 Task: In Heading Arial with underline. Font size of heading  '18'Font style of data Calibri. Font size of data  9Alignment of headline & data Align center. Fill color in heading,  RedFont color of data Black Apply border in Data No BorderIn the sheet  Expense Tracker Workbook Templatebook
Action: Mouse moved to (95, 111)
Screenshot: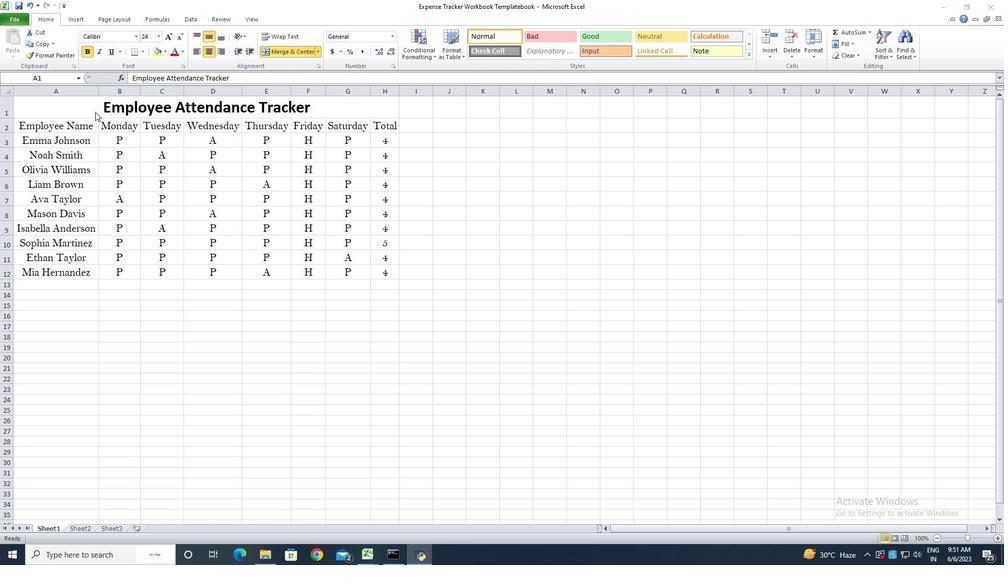 
Action: Mouse pressed left at (95, 111)
Screenshot: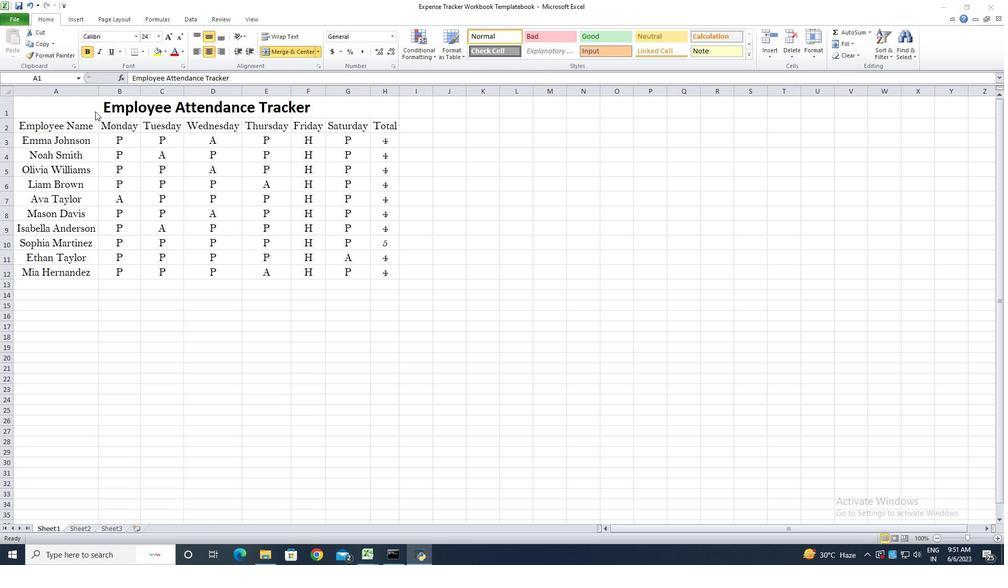 
Action: Mouse moved to (138, 38)
Screenshot: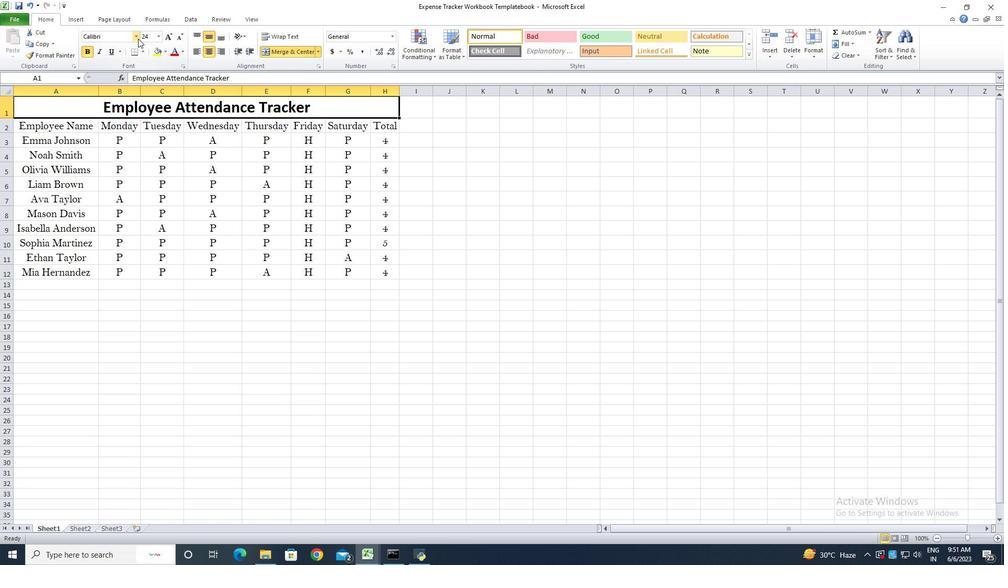 
Action: Mouse pressed left at (138, 38)
Screenshot: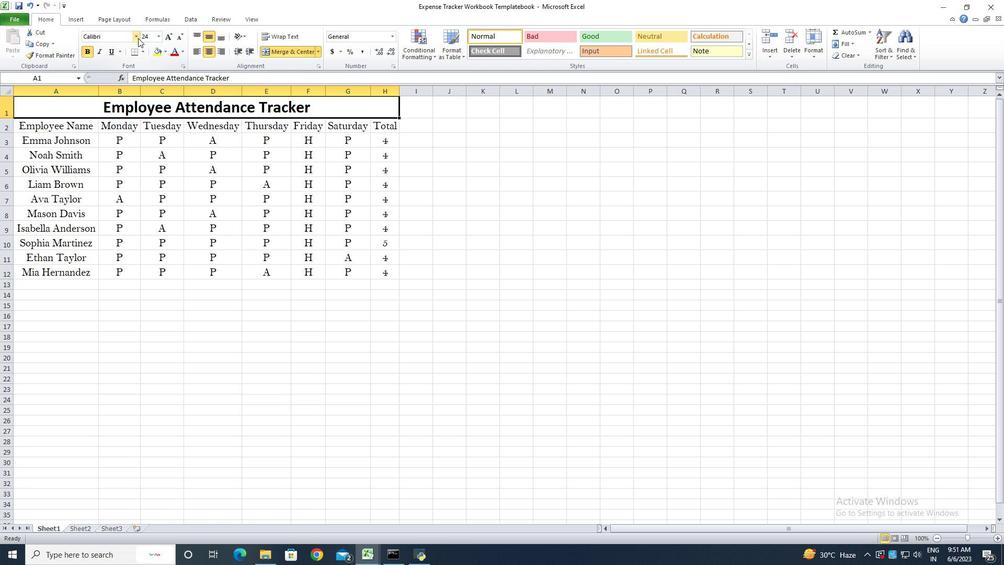 
Action: Mouse moved to (123, 121)
Screenshot: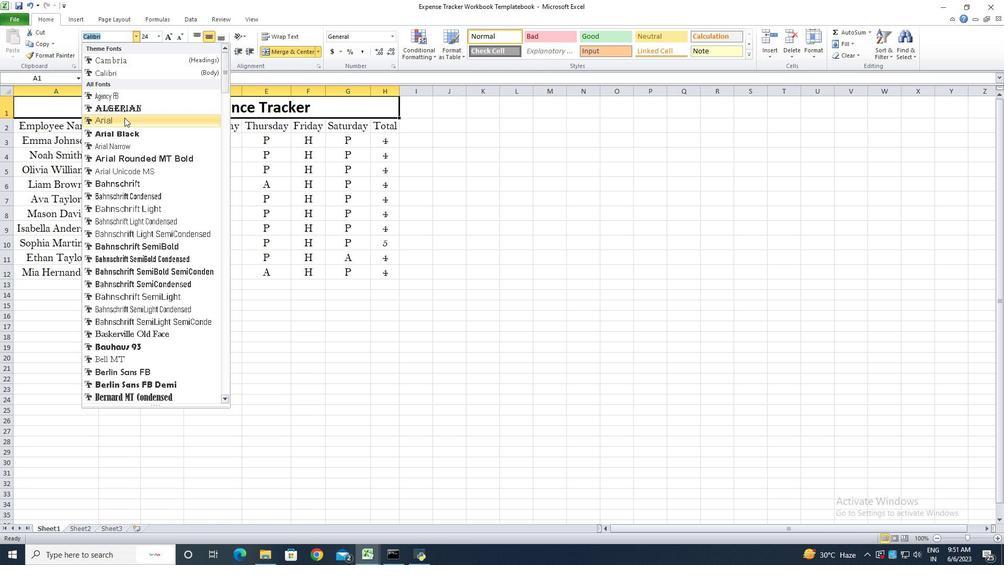 
Action: Mouse pressed left at (123, 121)
Screenshot: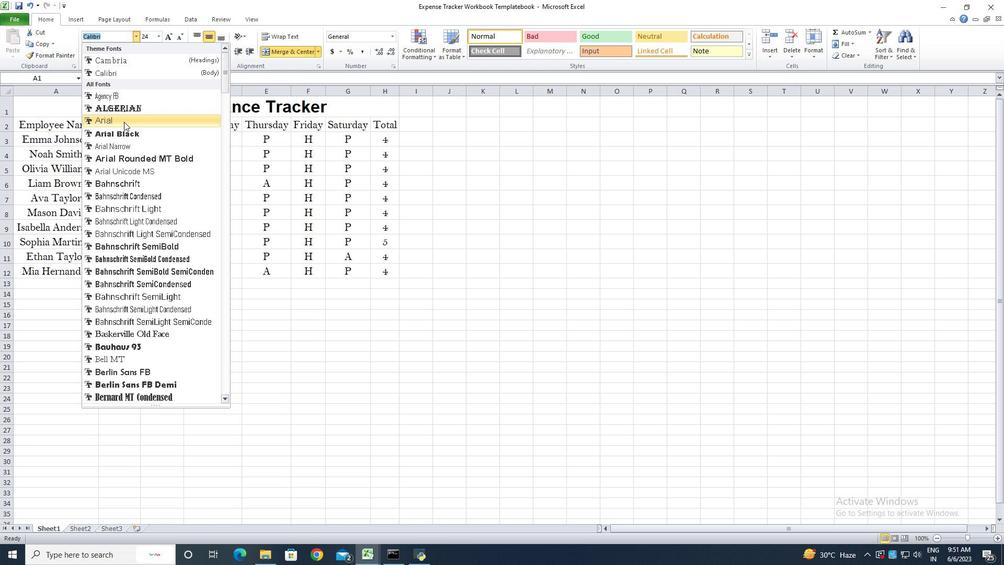 
Action: Mouse moved to (113, 48)
Screenshot: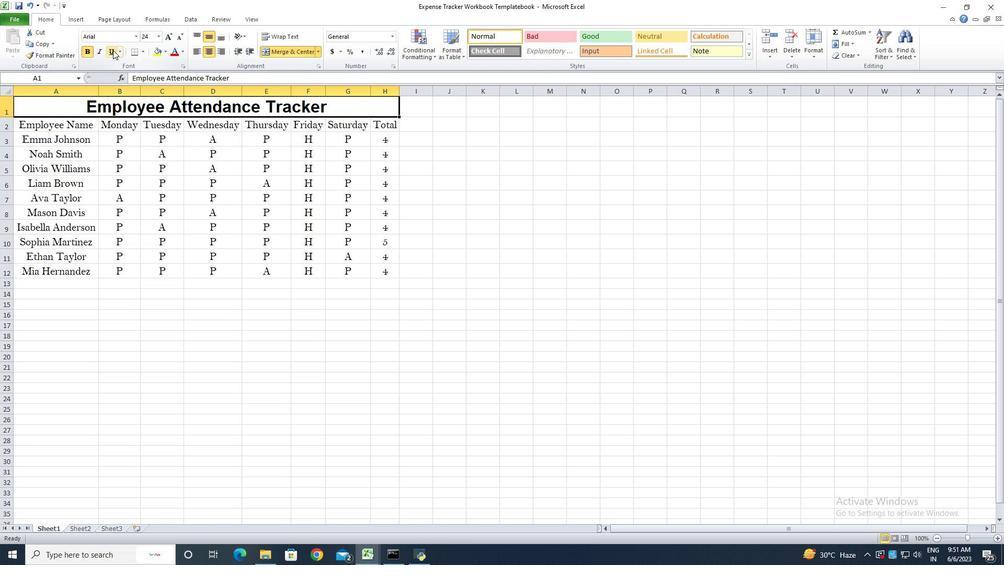
Action: Mouse pressed left at (113, 48)
Screenshot: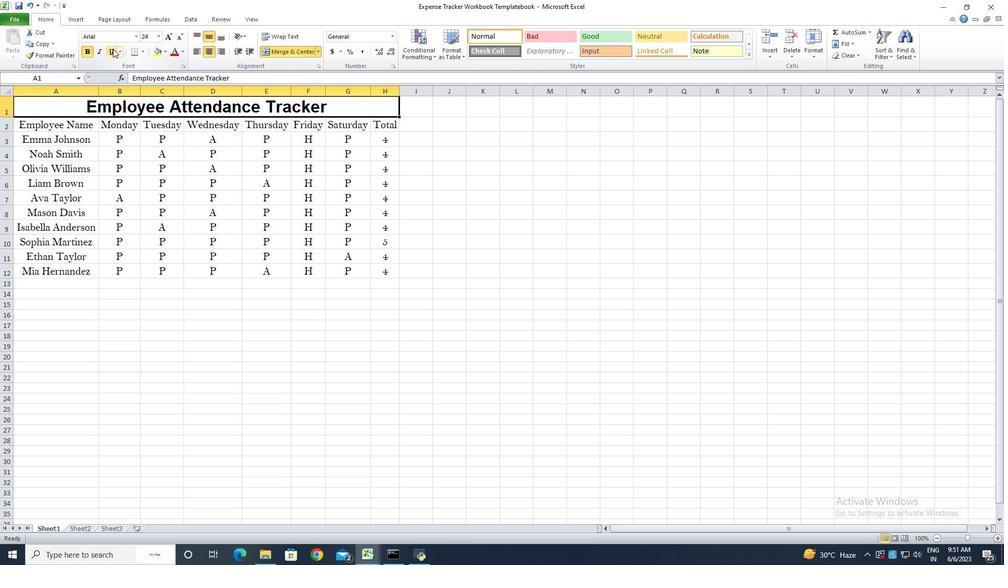 
Action: Mouse moved to (179, 37)
Screenshot: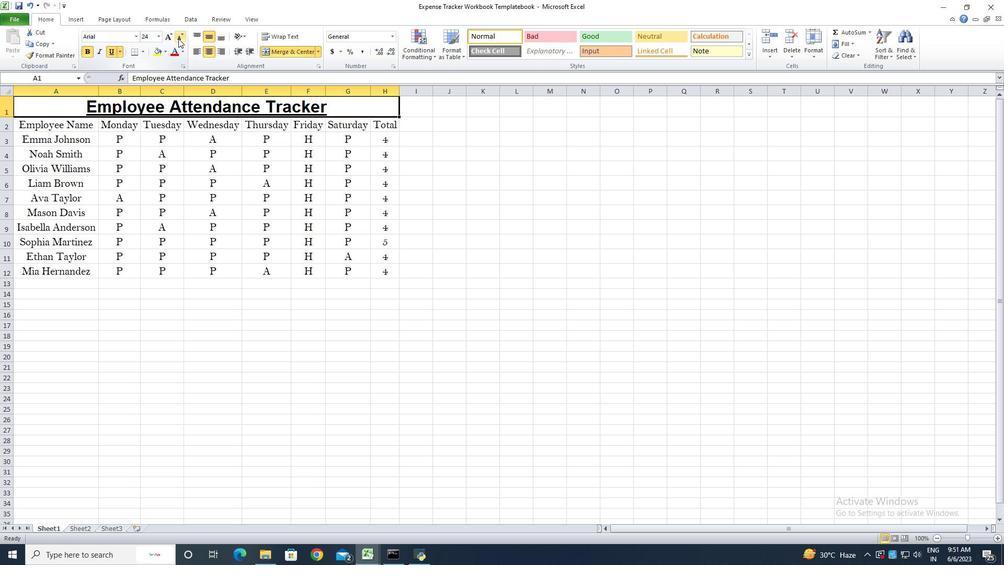 
Action: Mouse pressed left at (179, 37)
Screenshot: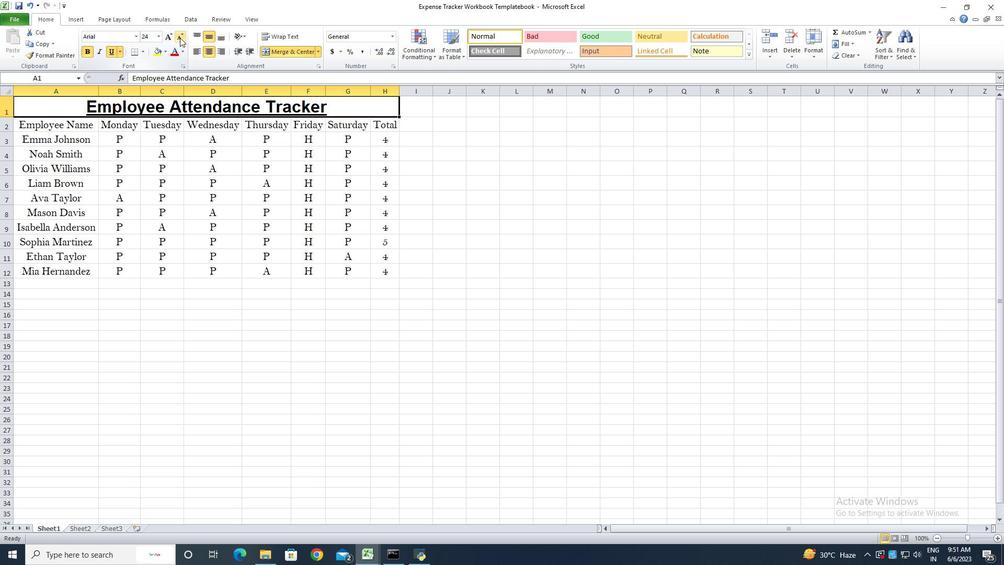 
Action: Mouse pressed left at (179, 37)
Screenshot: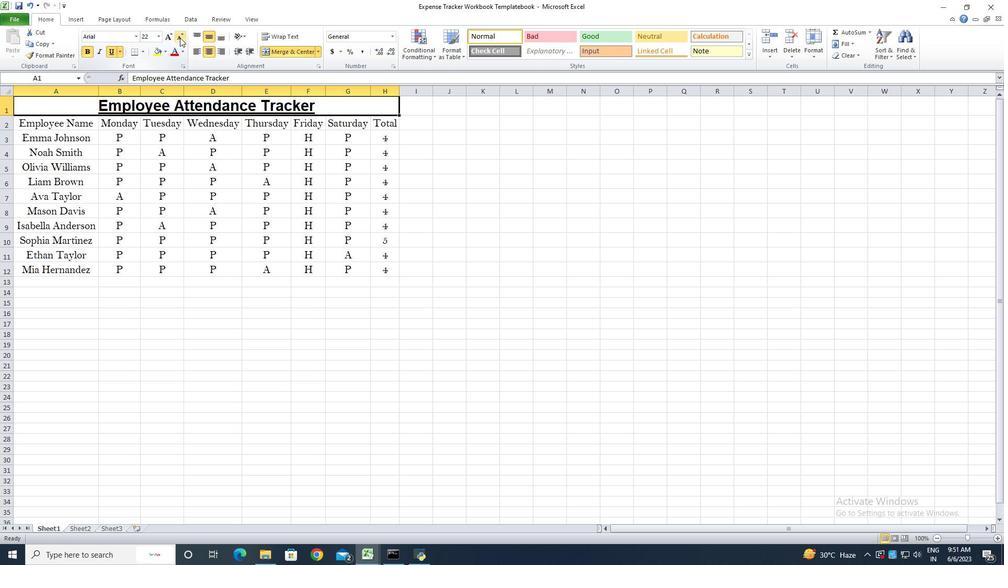 
Action: Mouse pressed left at (179, 37)
Screenshot: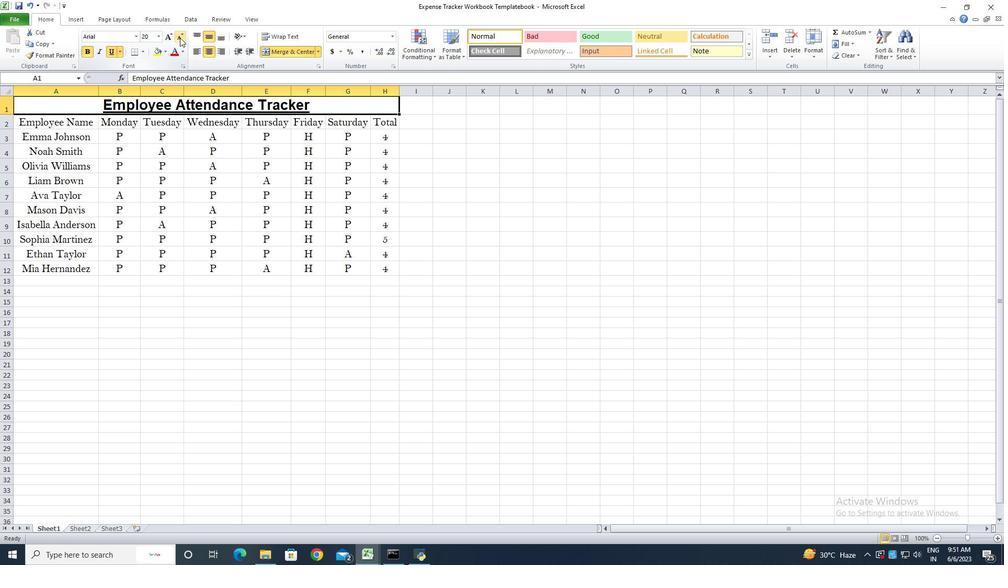 
Action: Mouse moved to (34, 122)
Screenshot: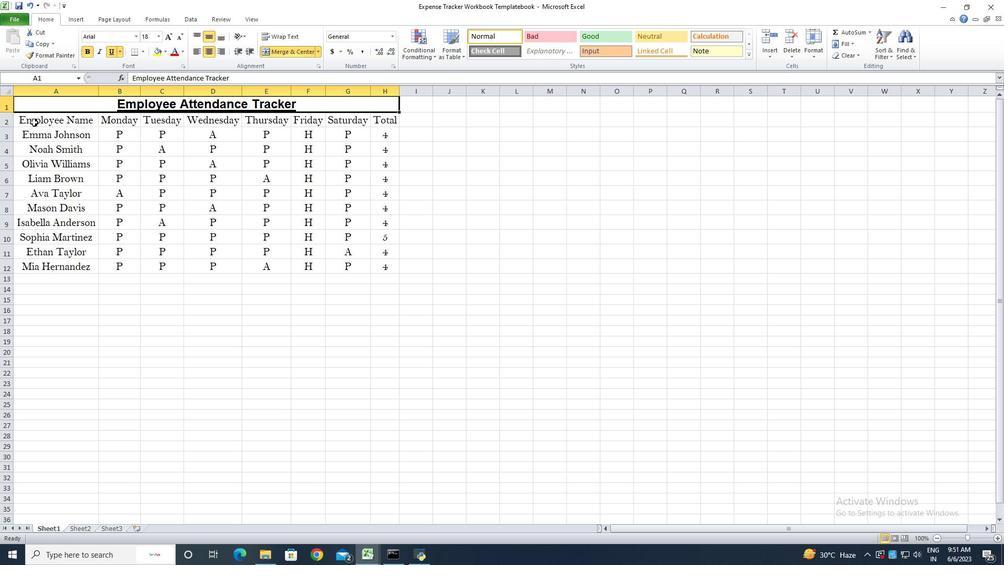
Action: Mouse pressed left at (34, 122)
Screenshot: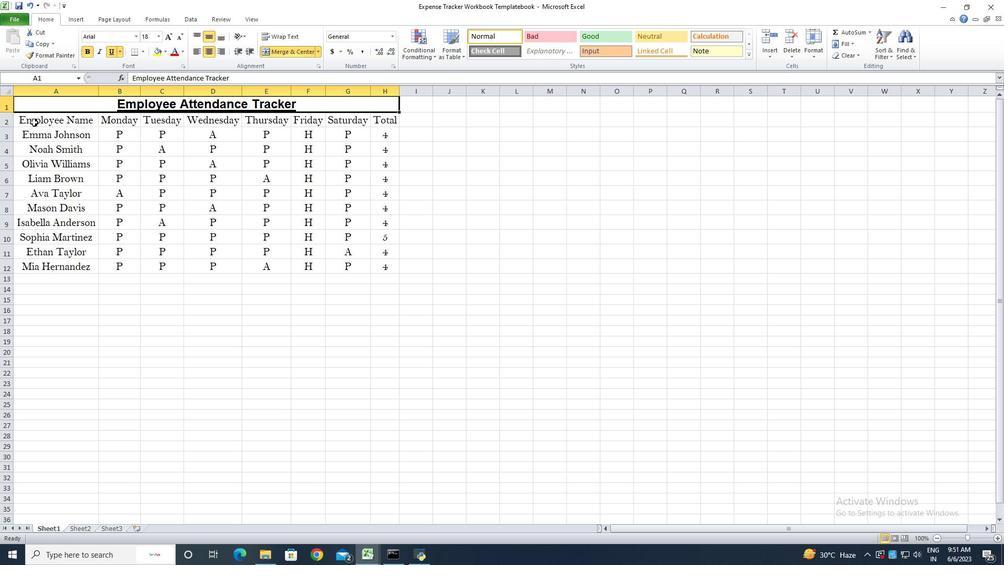 
Action: Mouse moved to (138, 36)
Screenshot: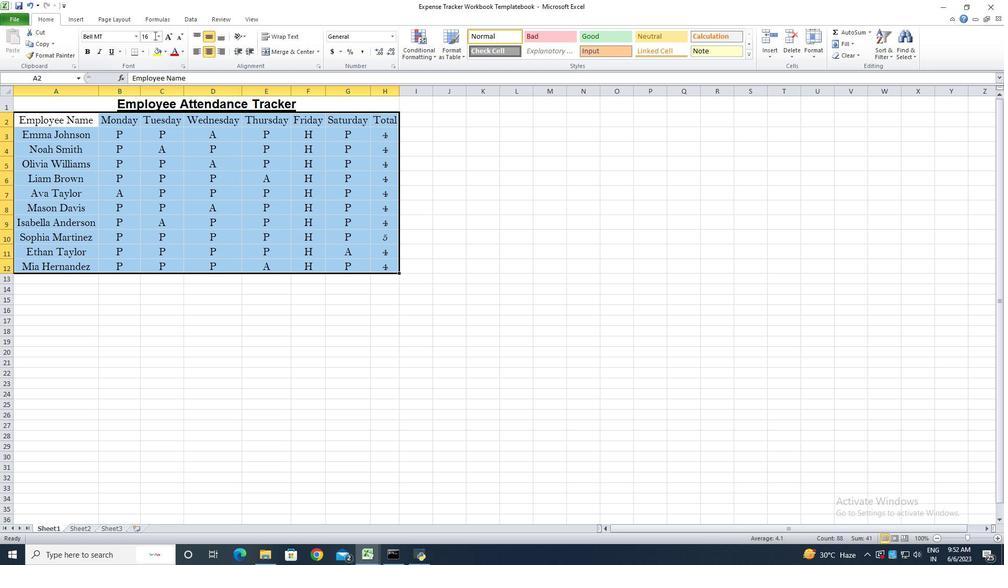 
Action: Mouse pressed left at (138, 36)
Screenshot: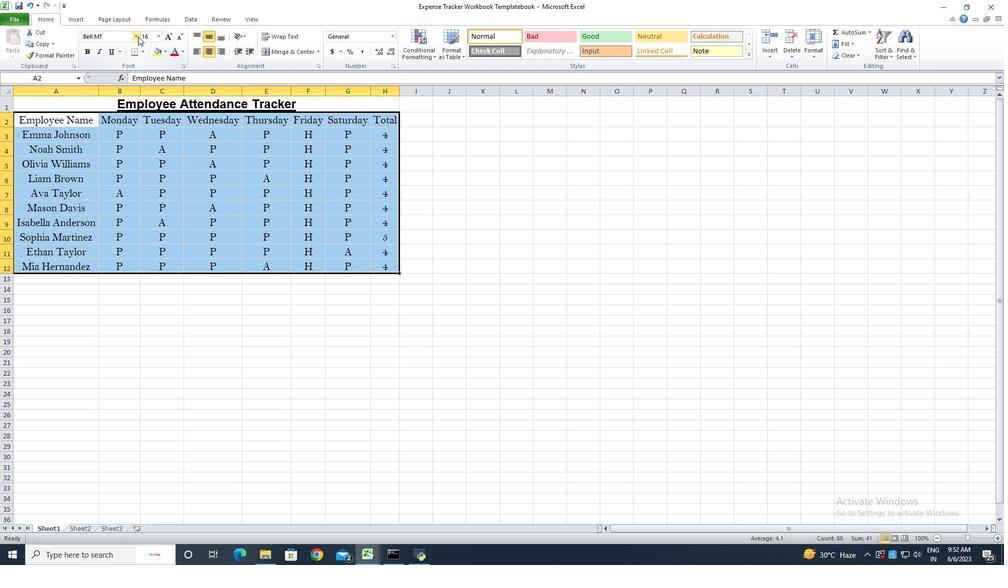 
Action: Mouse moved to (126, 71)
Screenshot: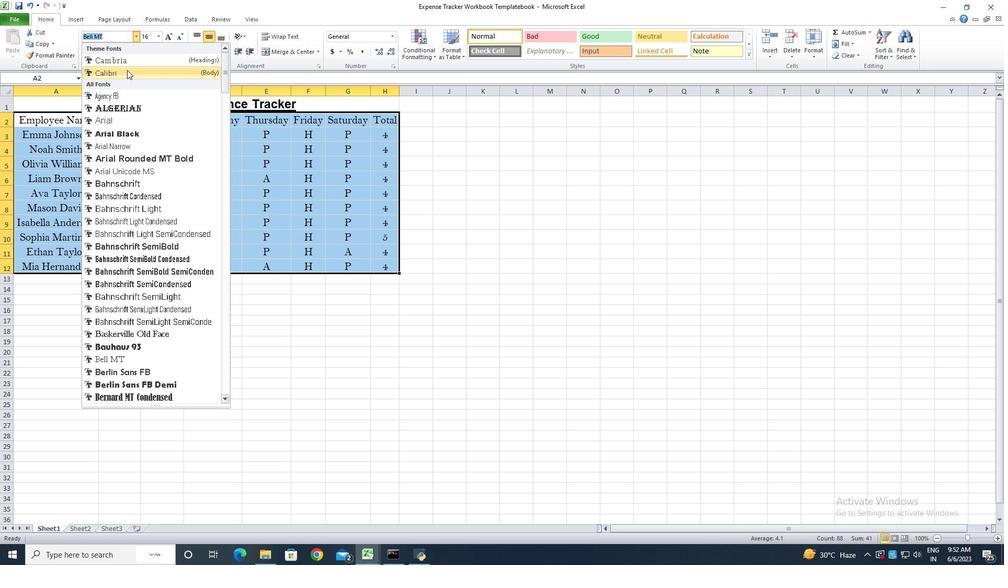 
Action: Mouse pressed left at (126, 71)
Screenshot: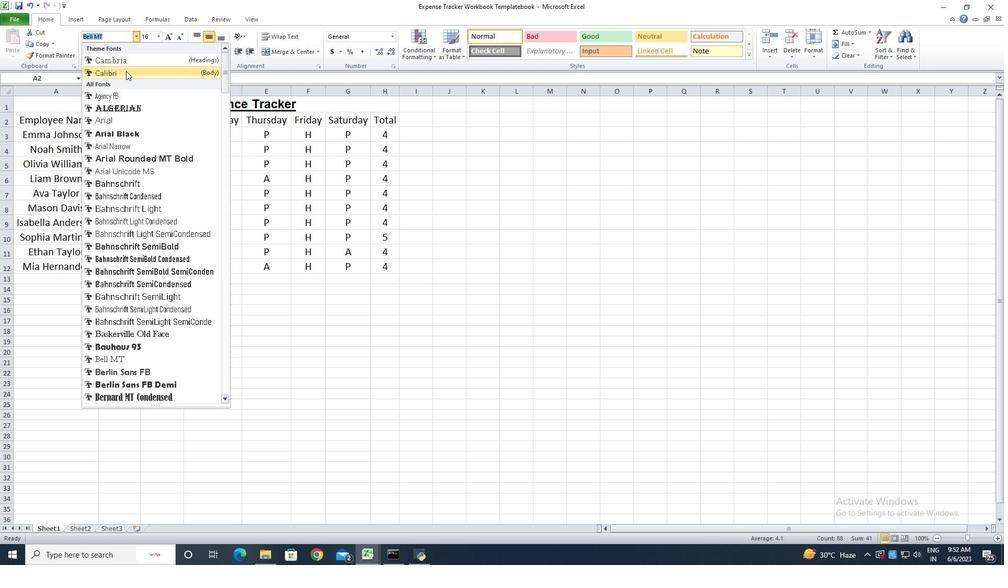 
Action: Mouse moved to (179, 39)
Screenshot: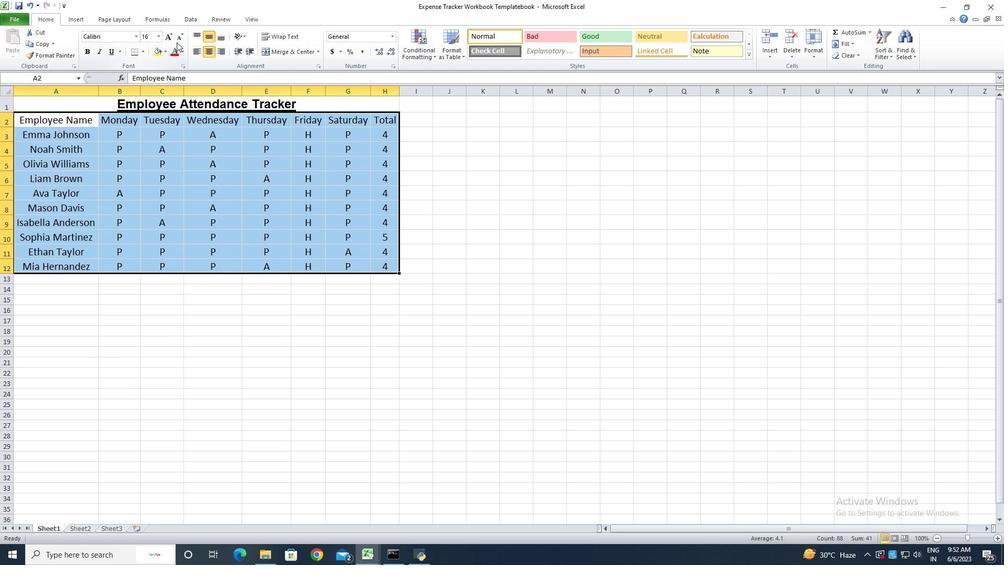 
Action: Mouse pressed left at (179, 39)
Screenshot: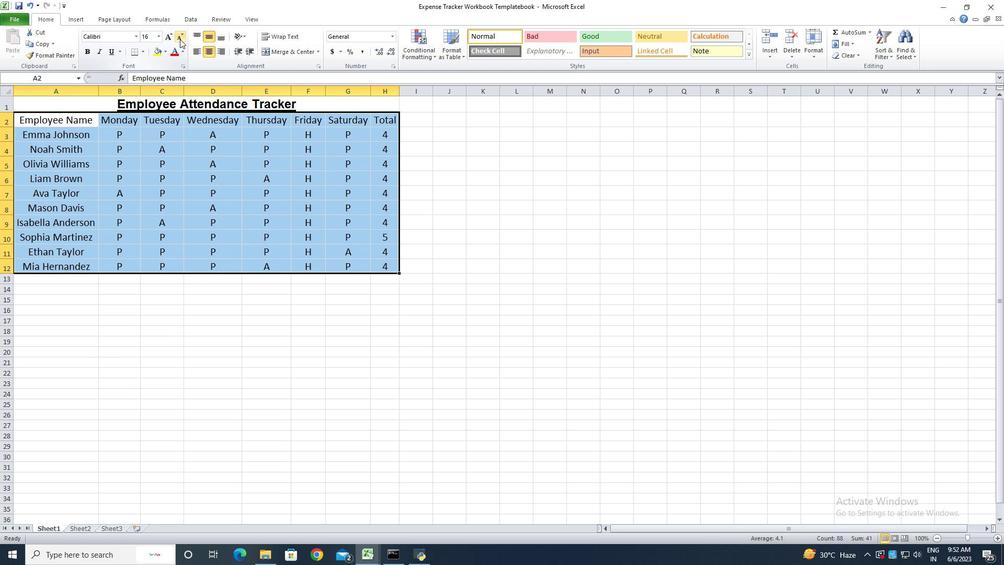 
Action: Mouse pressed left at (179, 39)
Screenshot: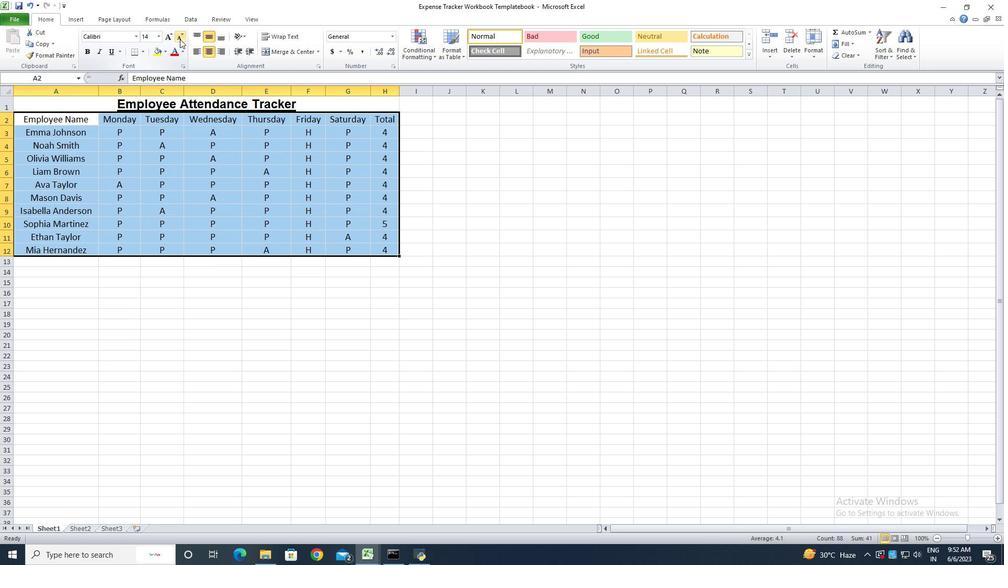 
Action: Mouse pressed left at (179, 39)
Screenshot: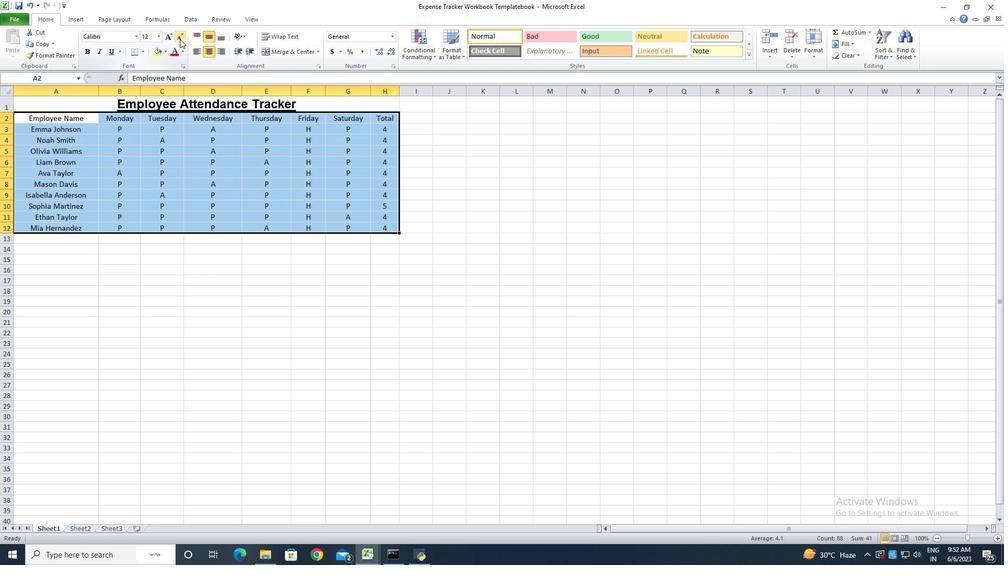 
Action: Mouse pressed left at (179, 39)
Screenshot: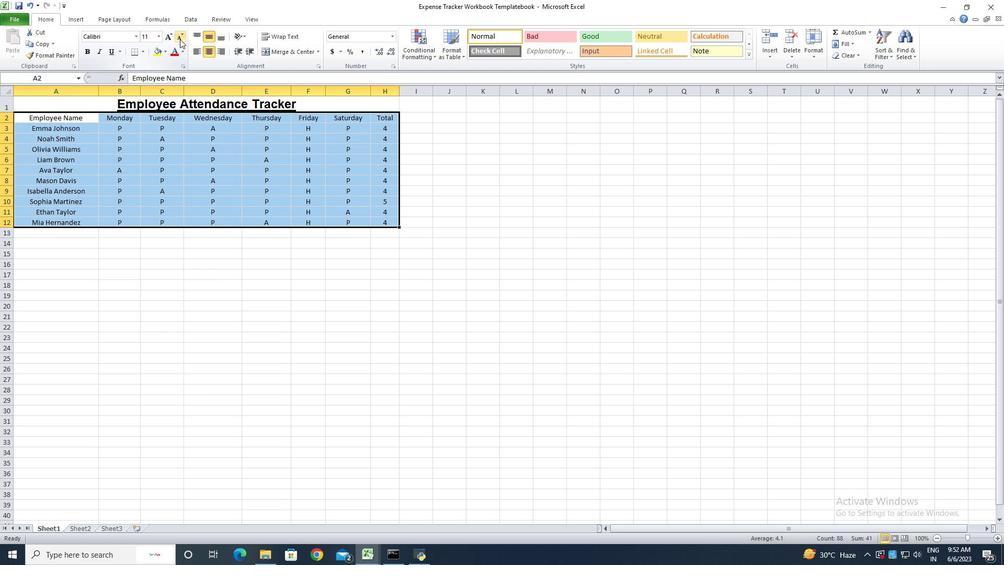 
Action: Mouse pressed left at (179, 39)
Screenshot: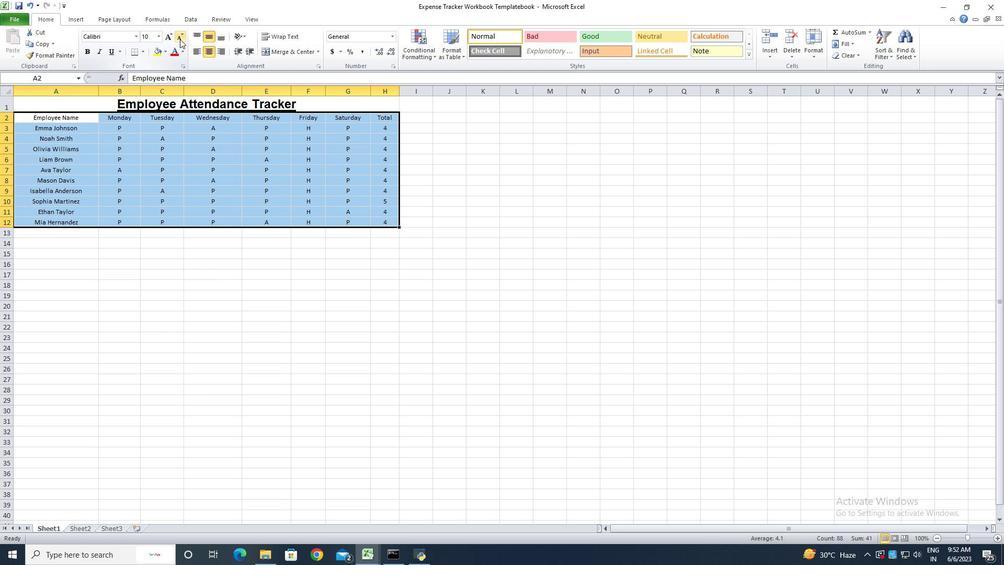 
Action: Mouse moved to (61, 102)
Screenshot: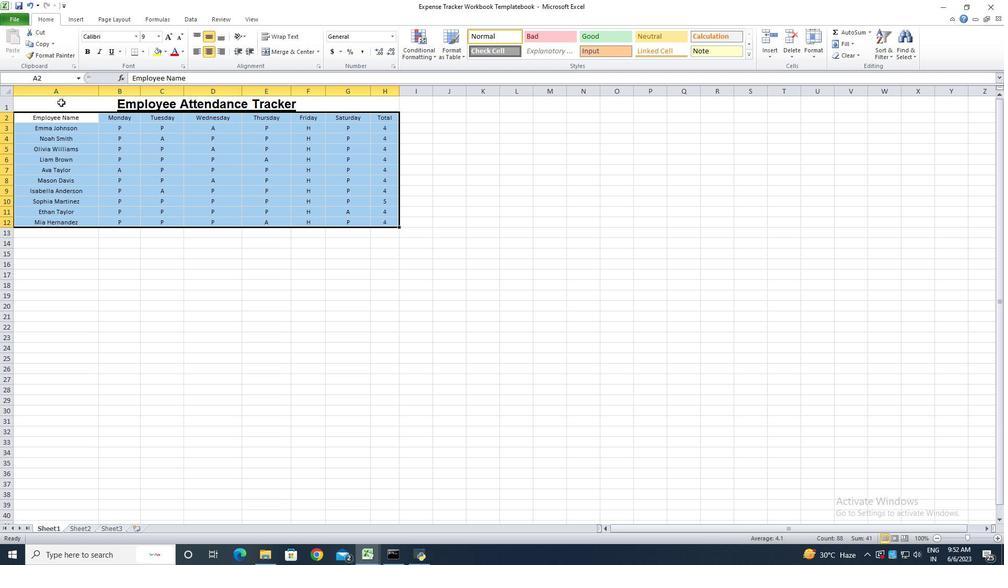 
Action: Mouse pressed left at (61, 102)
Screenshot: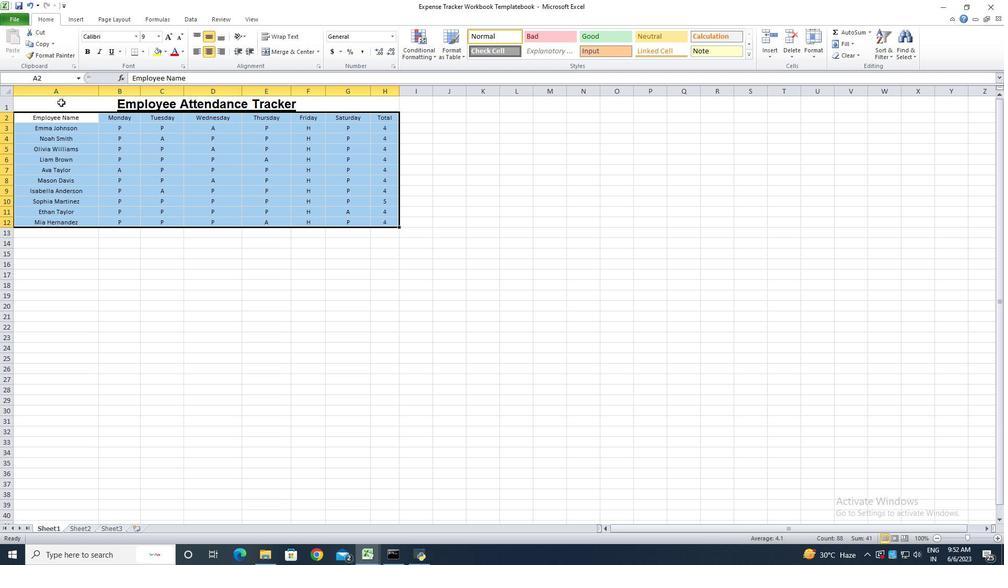 
Action: Mouse moved to (208, 52)
Screenshot: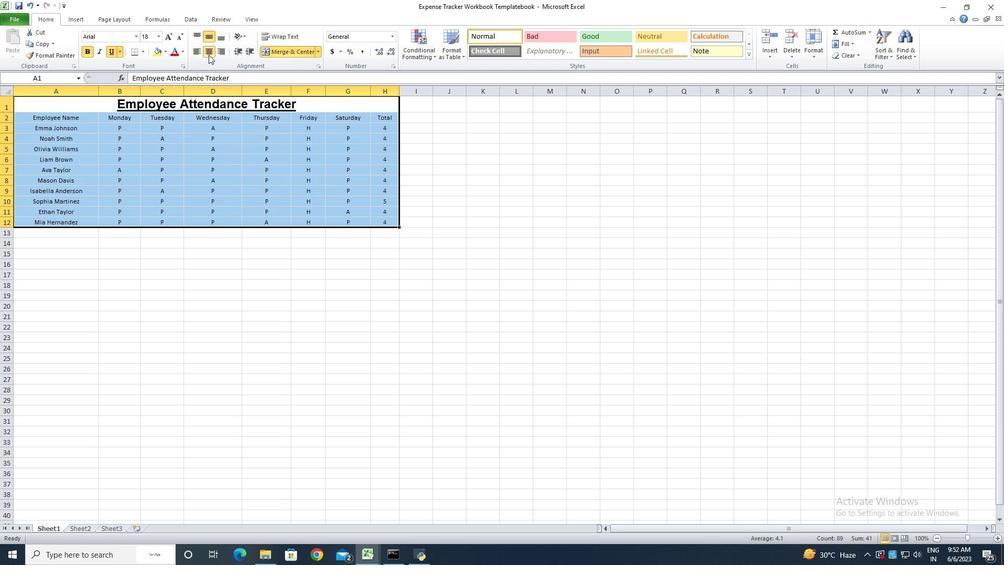 
Action: Mouse pressed left at (208, 52)
Screenshot: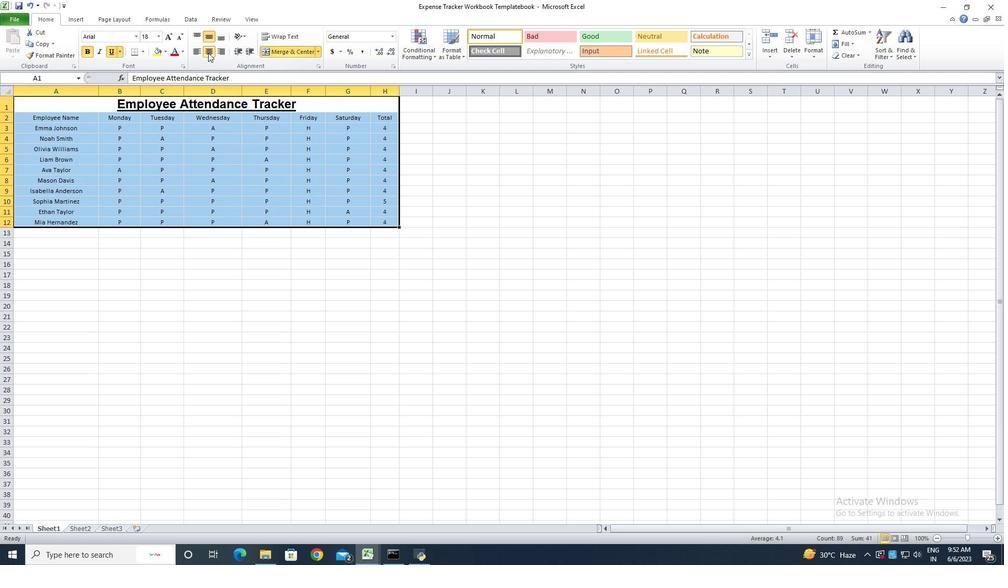 
Action: Mouse pressed left at (208, 52)
Screenshot: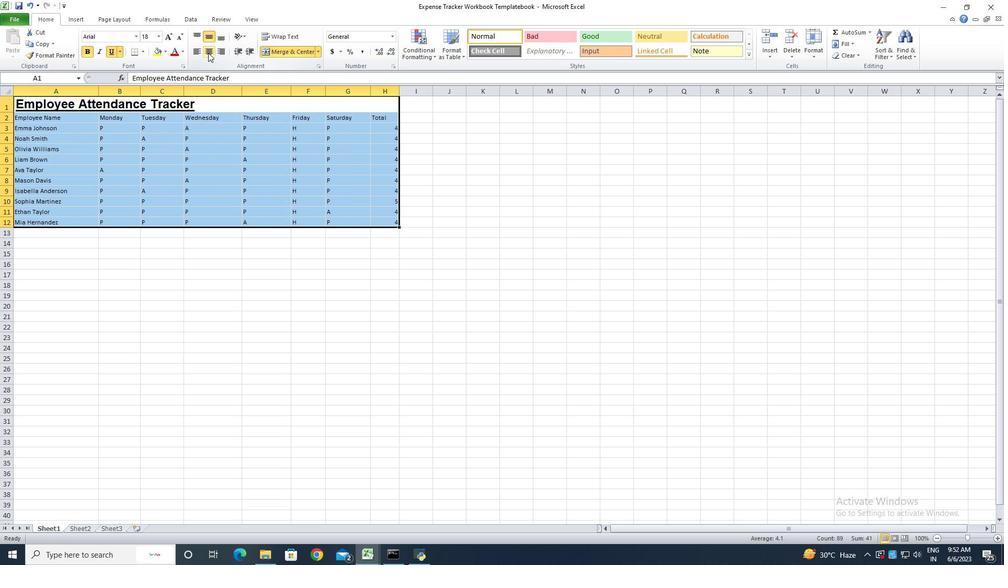 
Action: Mouse moved to (160, 105)
Screenshot: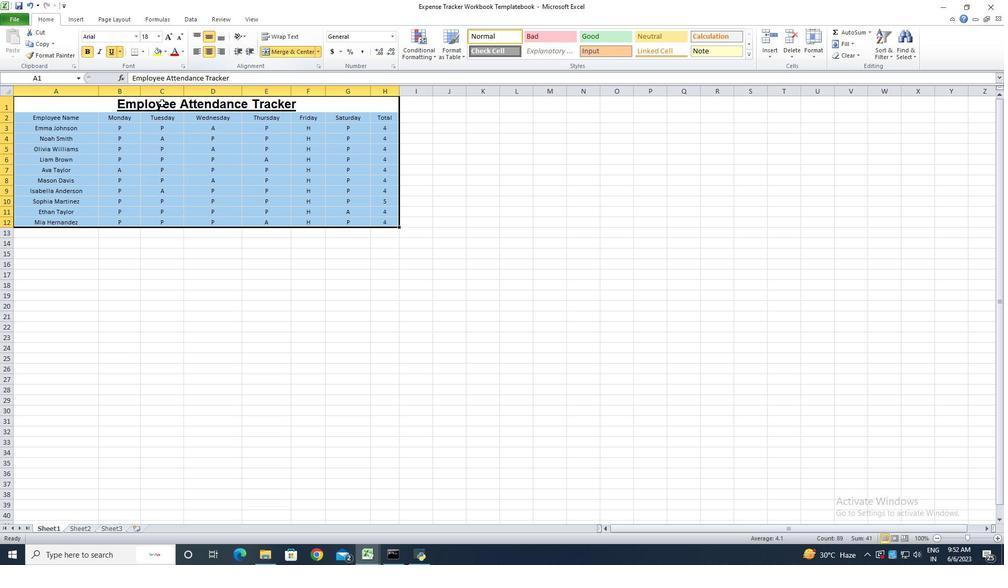 
Action: Mouse pressed left at (160, 105)
Screenshot: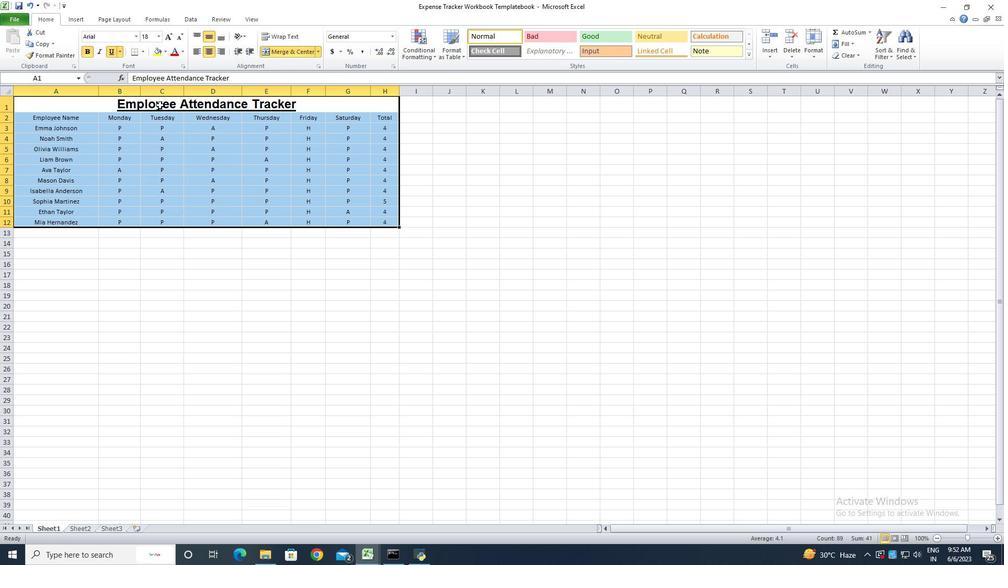
Action: Mouse moved to (165, 50)
Screenshot: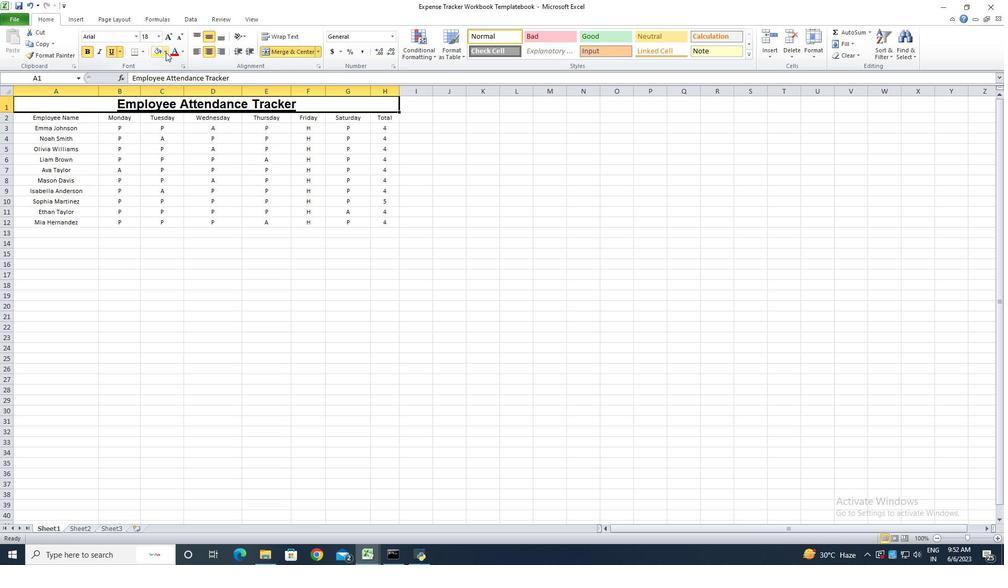 
Action: Mouse pressed left at (165, 50)
Screenshot: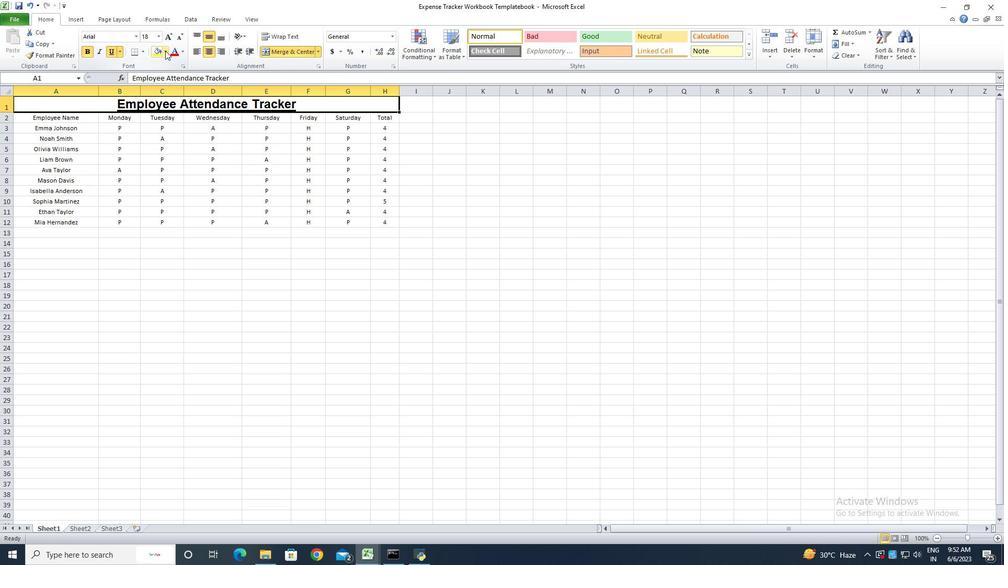 
Action: Mouse moved to (164, 128)
Screenshot: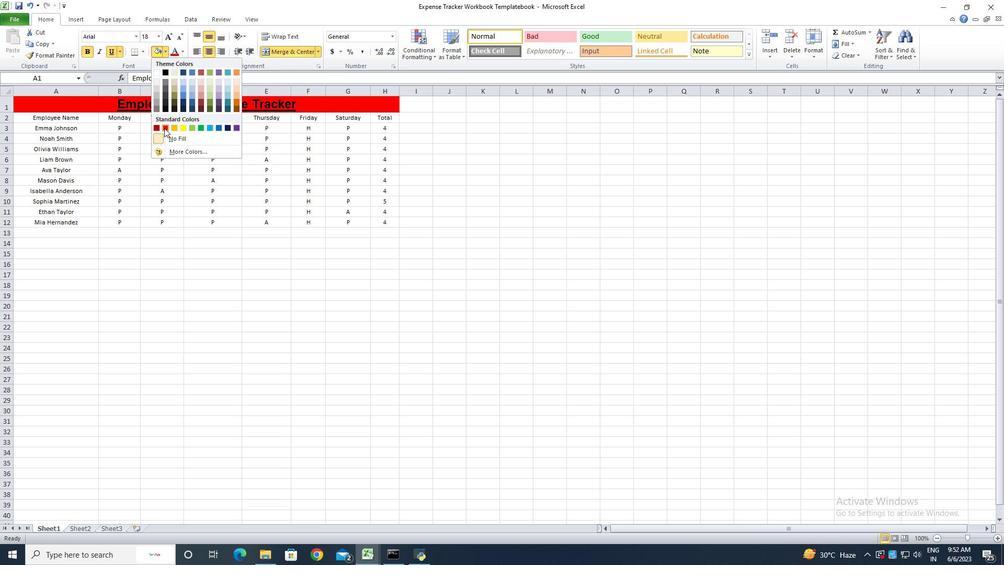 
Action: Mouse pressed left at (164, 128)
Screenshot: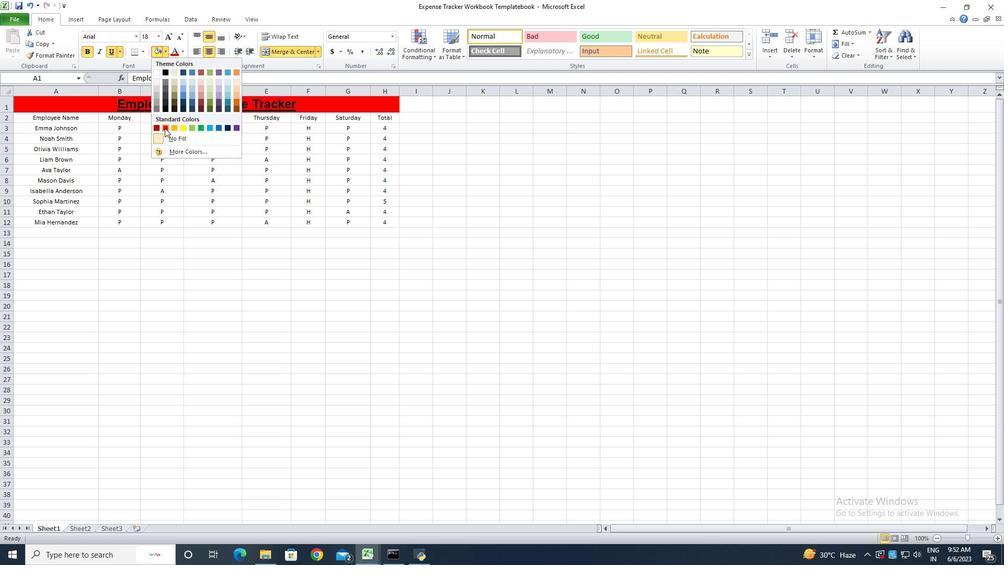 
Action: Mouse moved to (66, 119)
Screenshot: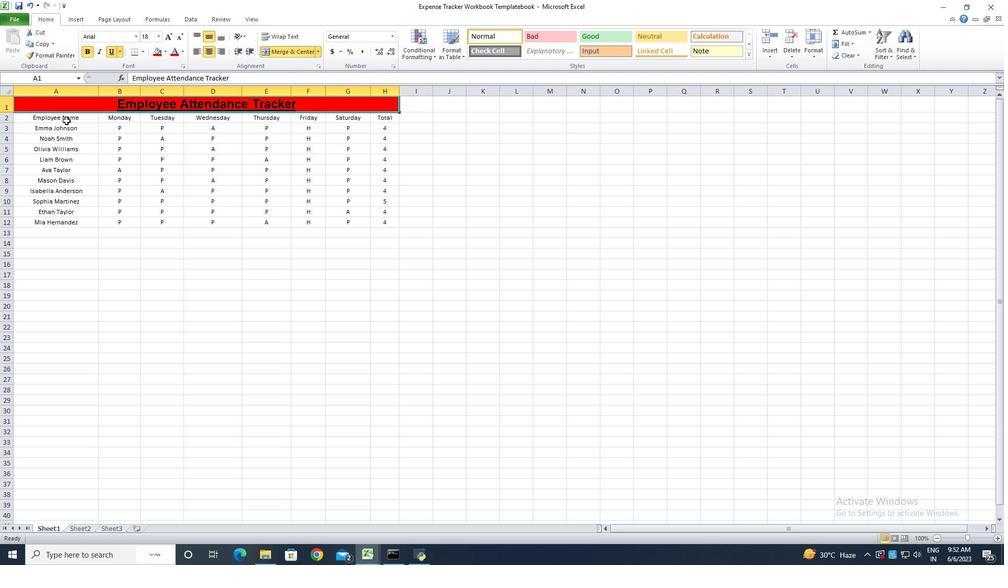 
Action: Mouse pressed left at (66, 119)
Screenshot: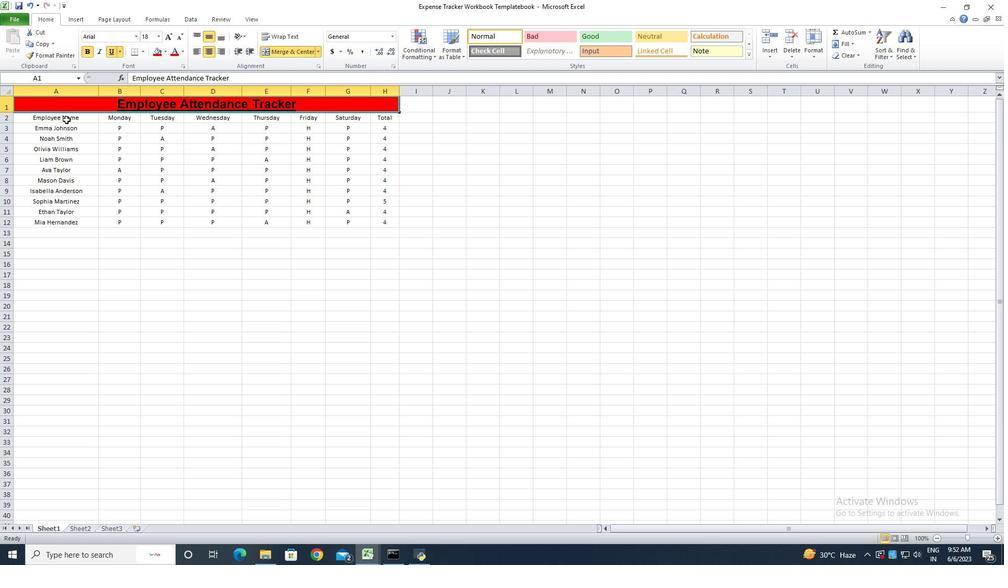 
Action: Mouse moved to (142, 54)
Screenshot: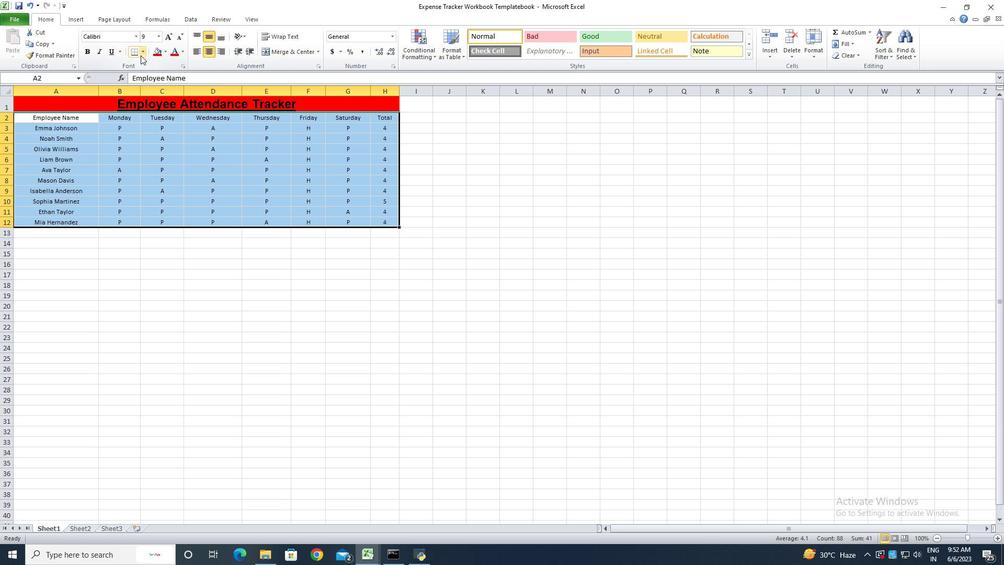 
Action: Mouse pressed left at (142, 54)
Screenshot: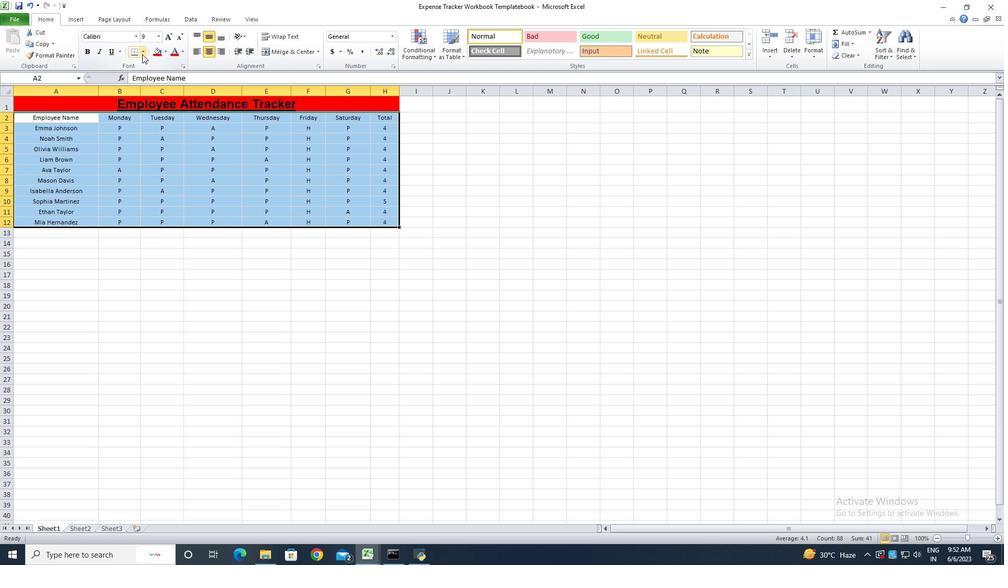 
Action: Mouse moved to (154, 125)
Screenshot: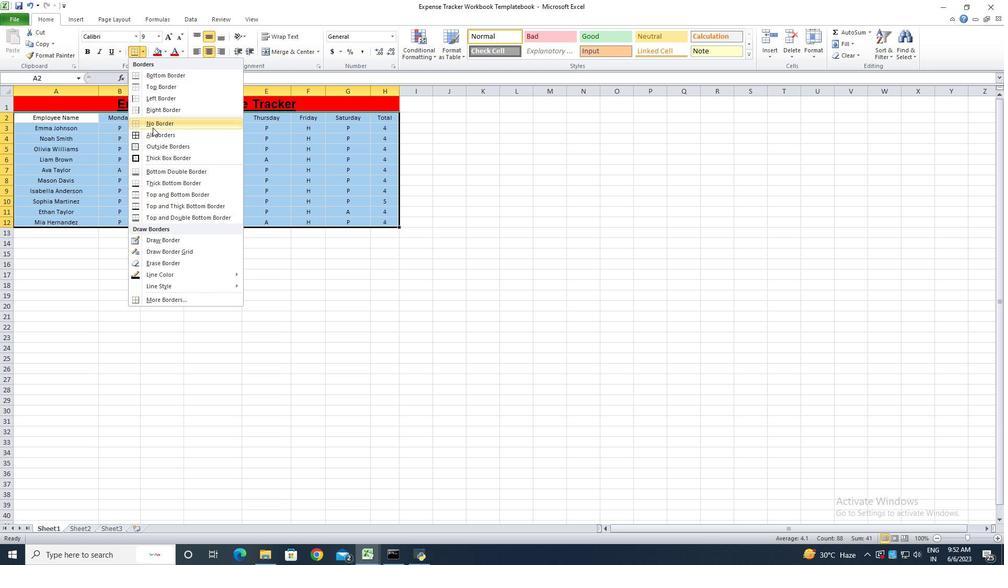 
Action: Mouse pressed left at (154, 125)
Screenshot: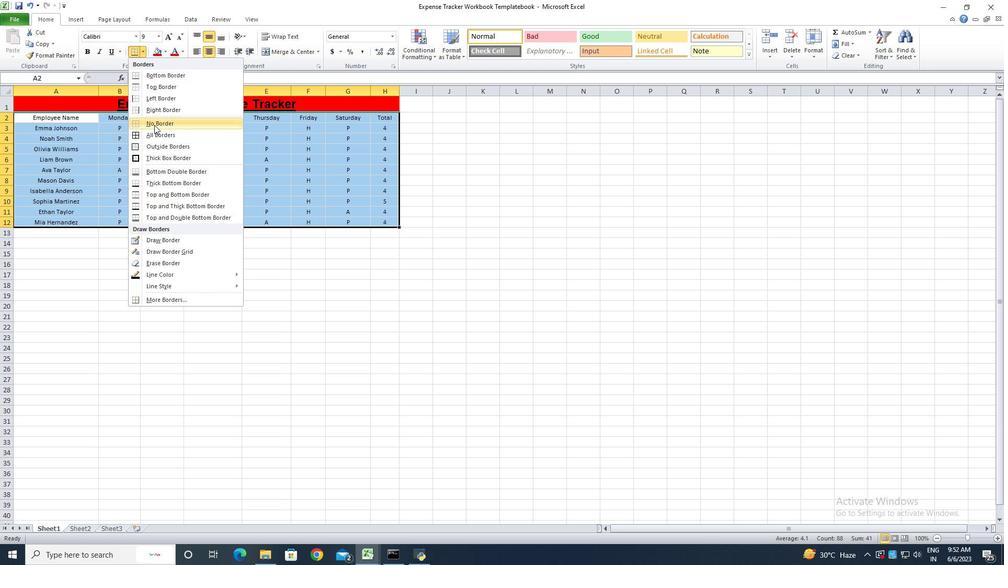 
Action: Mouse moved to (165, 254)
Screenshot: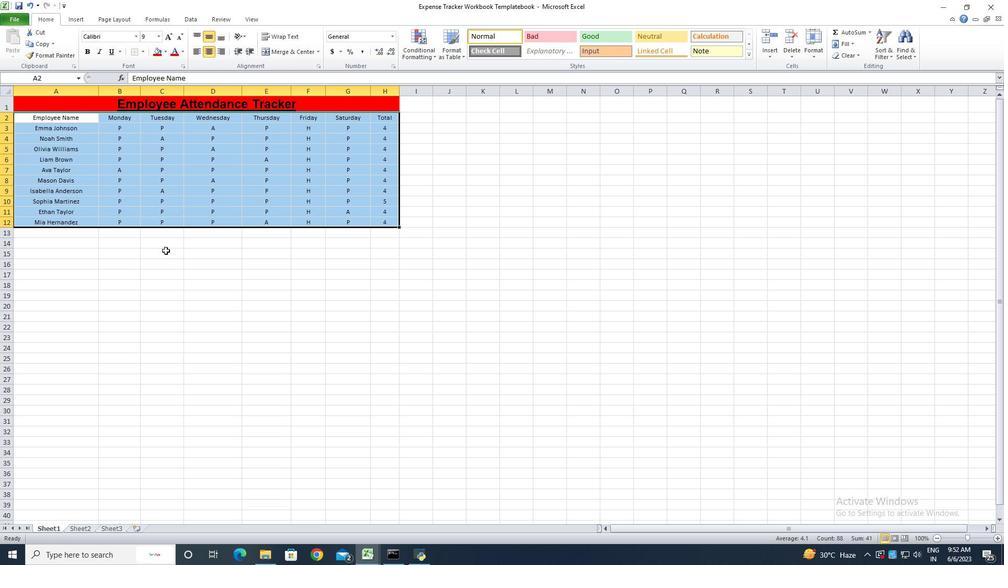 
Action: Mouse pressed left at (165, 254)
Screenshot: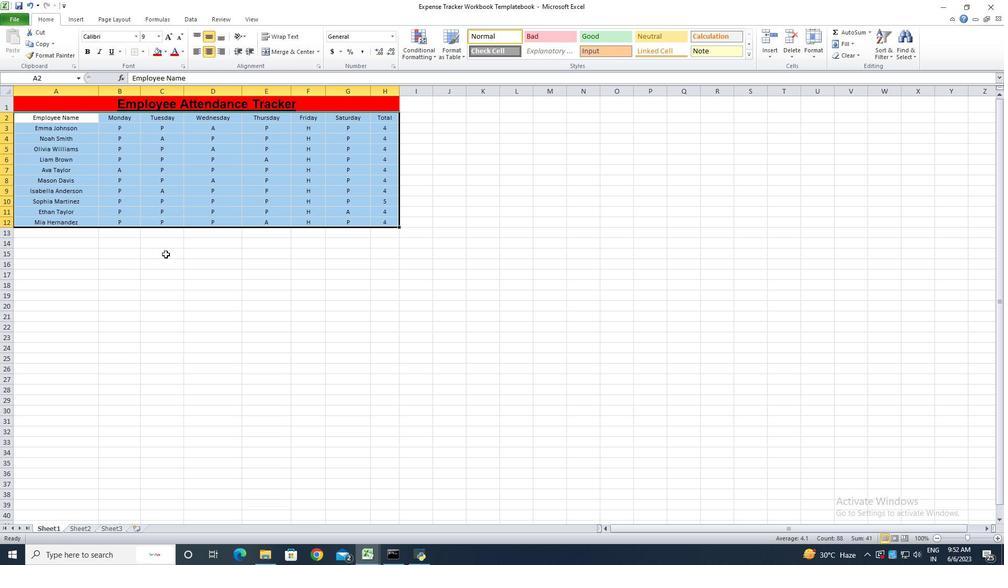 
Action: Mouse moved to (166, 254)
Screenshot: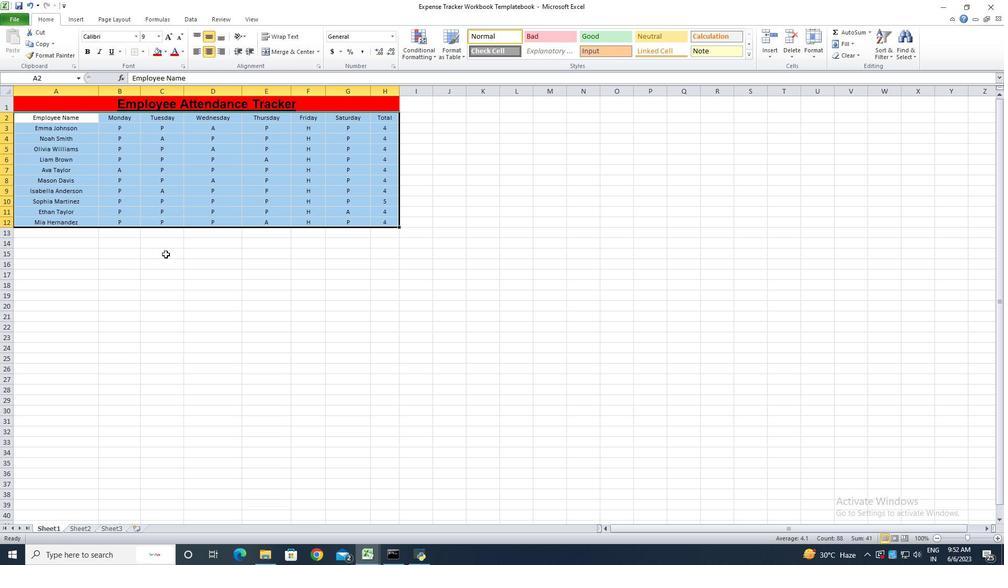 
Action: Key pressed ctrl+S<'\x13'><'\x13'><'\x13'><'\x13'><'\x13'><'\x13'>
Screenshot: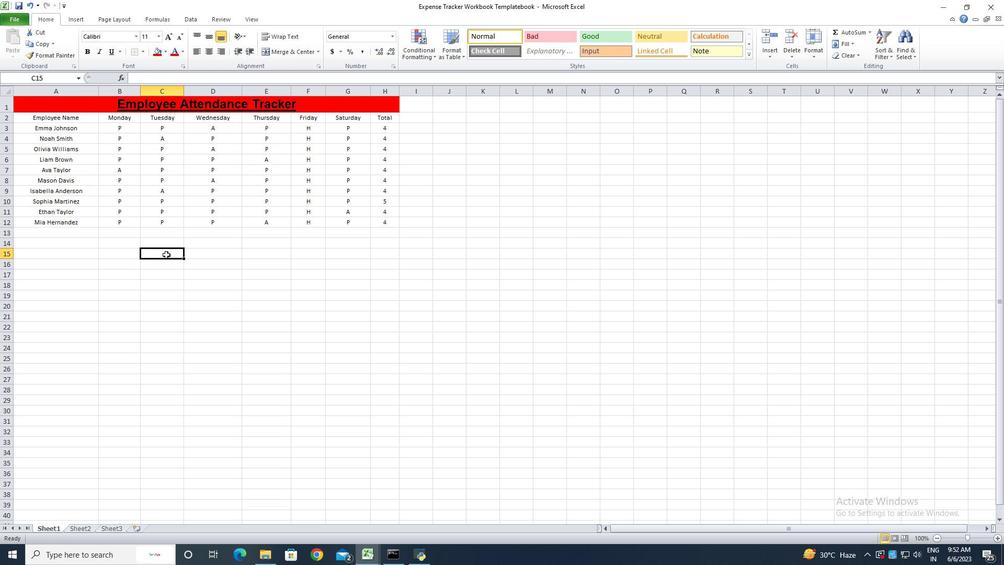 
